 Task: Select the "Email me this address".
Action: Mouse pressed left at (455, 271)
Screenshot: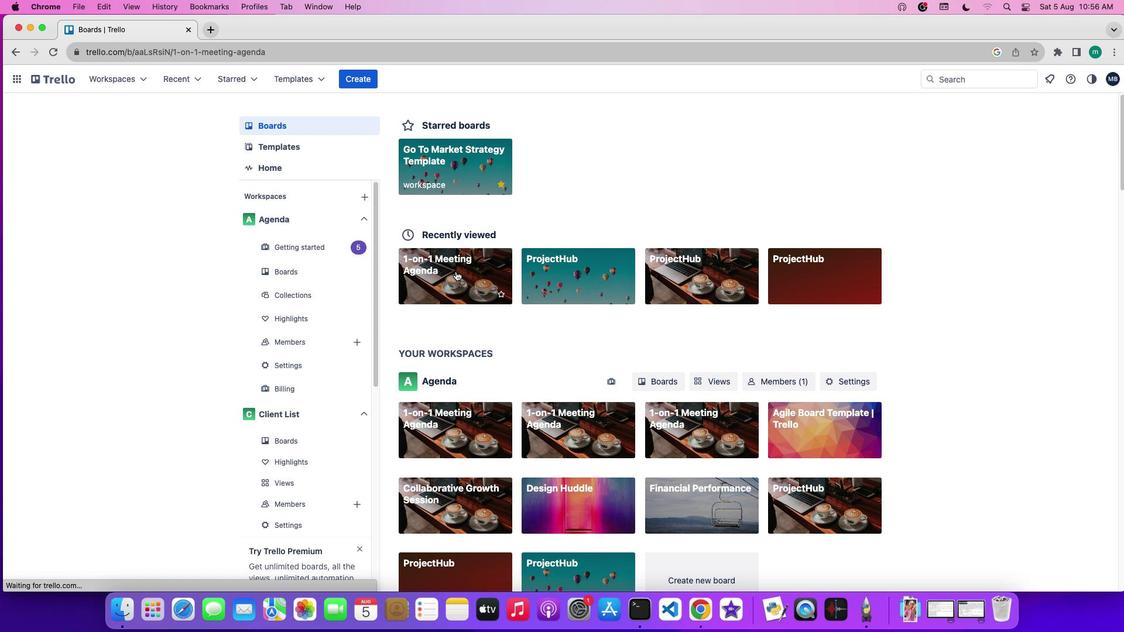 
Action: Mouse moved to (989, 240)
Screenshot: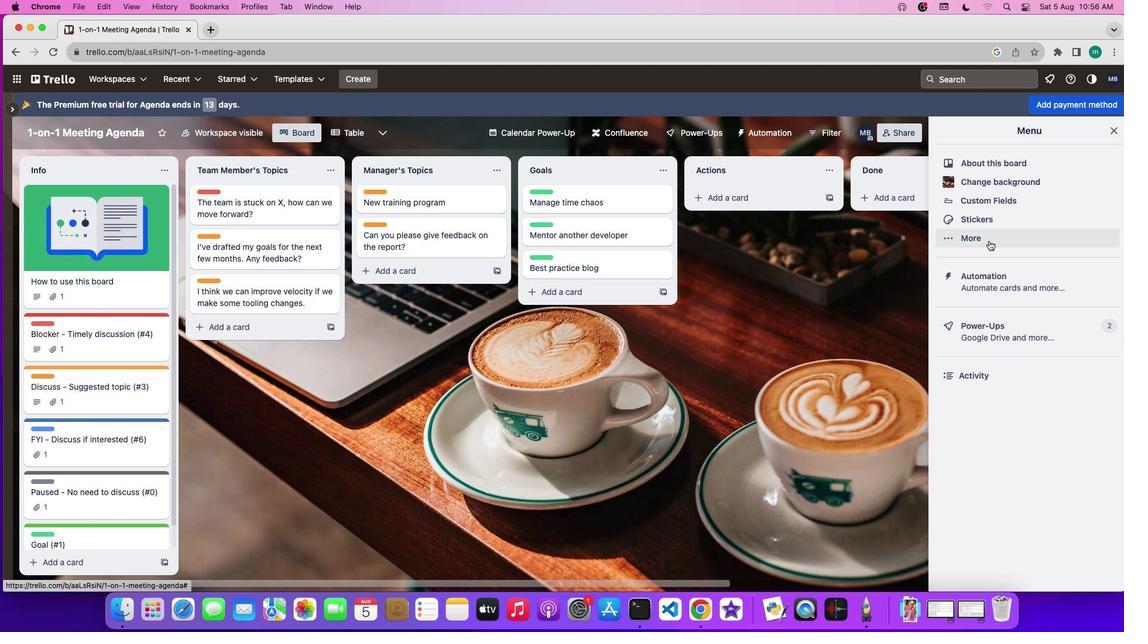
Action: Mouse pressed left at (989, 240)
Screenshot: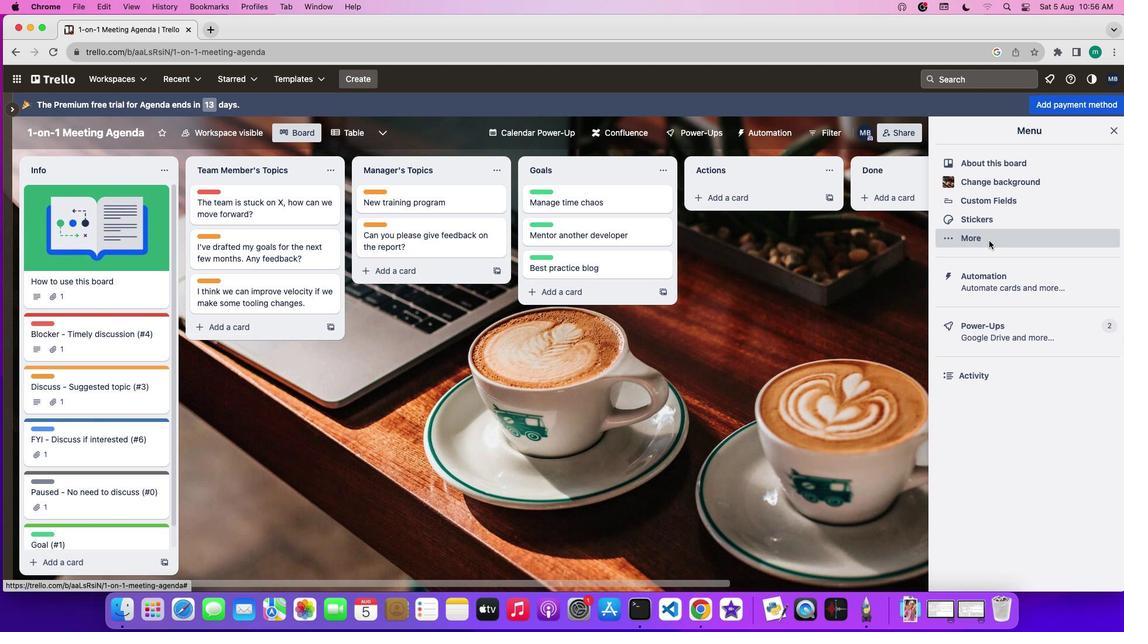 
Action: Mouse moved to (997, 262)
Screenshot: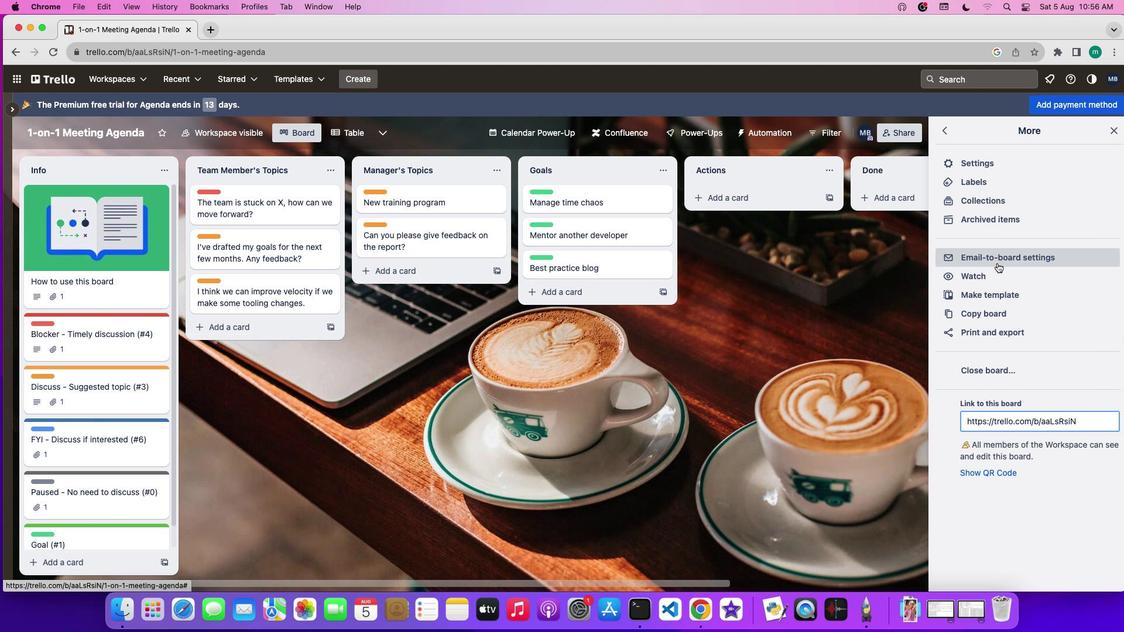 
Action: Mouse pressed left at (997, 262)
Screenshot: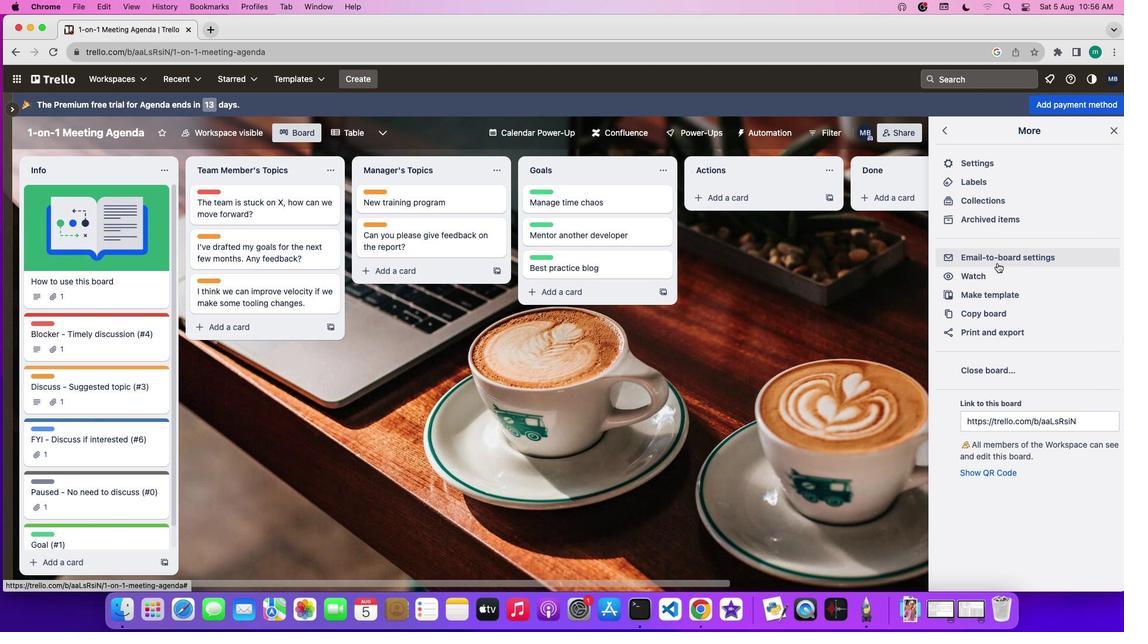 
Action: Mouse moved to (1004, 366)
Screenshot: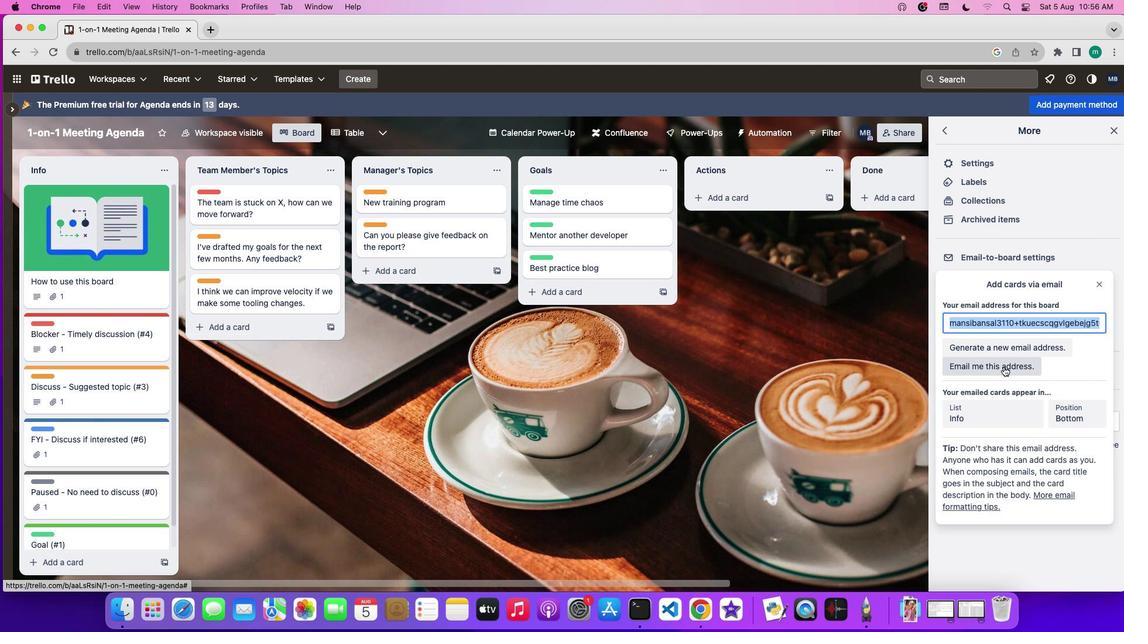 
Action: Mouse pressed left at (1004, 366)
Screenshot: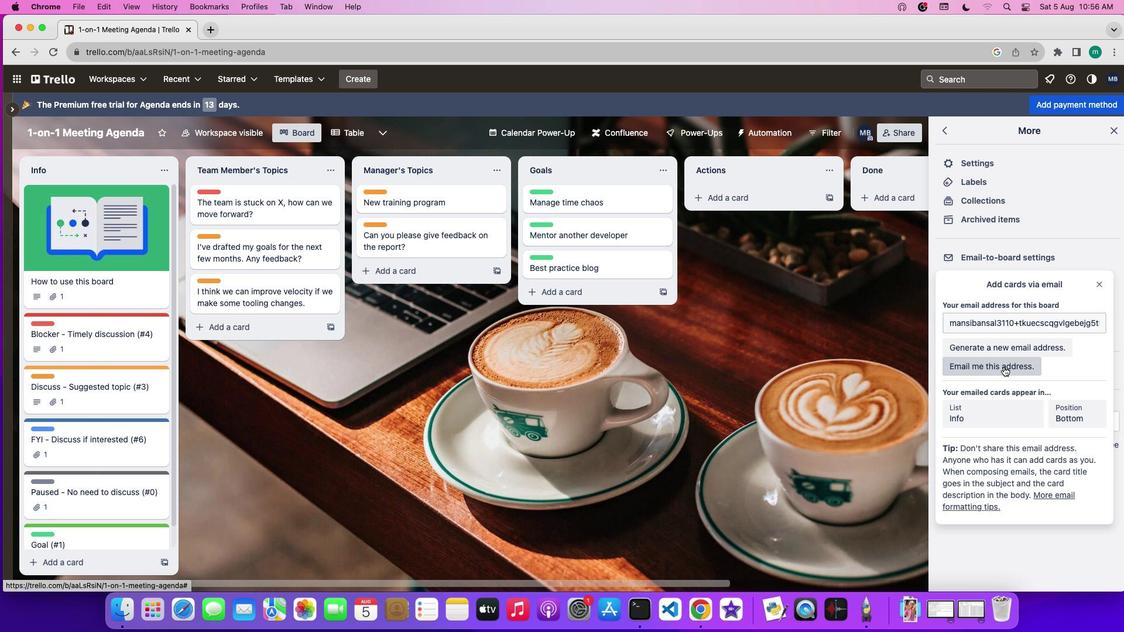 
